 Task: Play an audio file in VLC and adjust the audio speed to 1.8x for faster playback.
Action: Mouse moved to (99, 67)
Screenshot: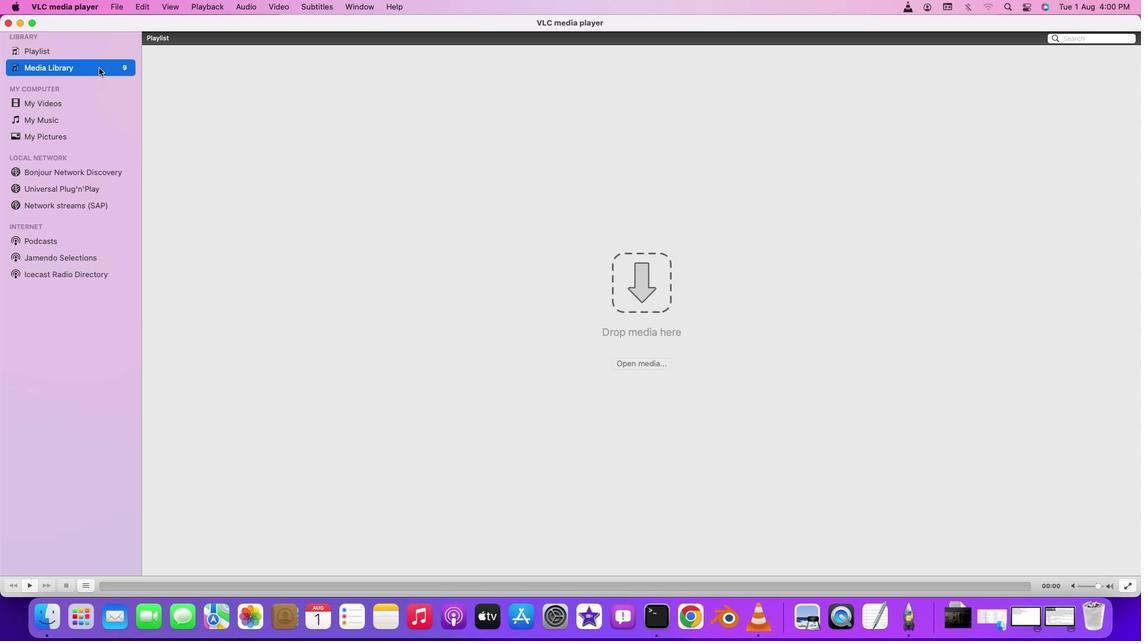 
Action: Mouse pressed left at (99, 67)
Screenshot: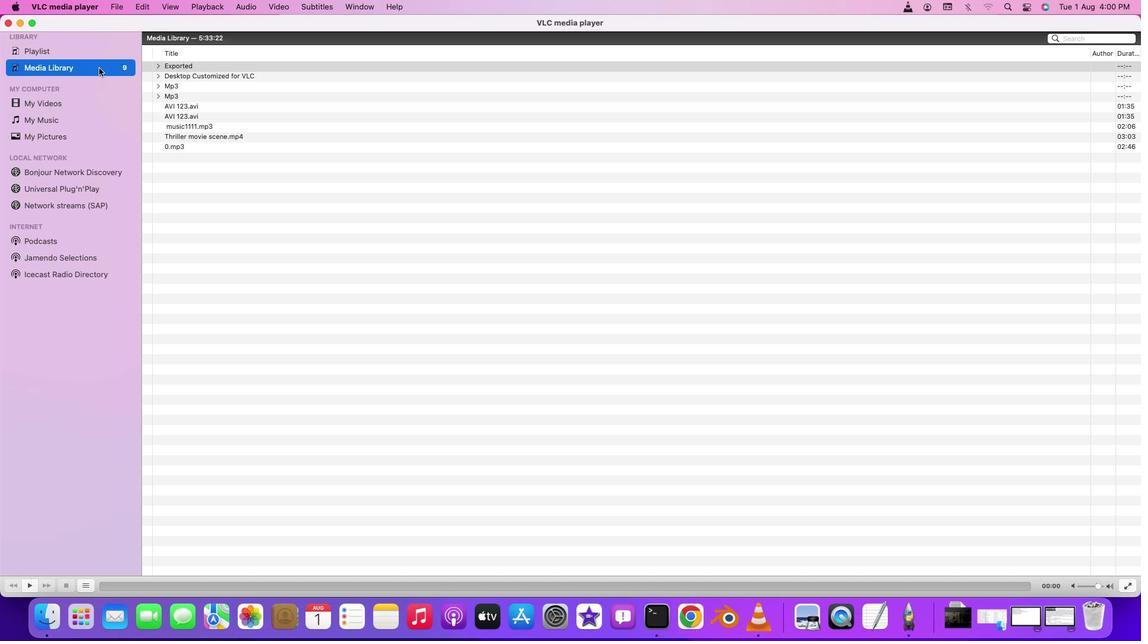 
Action: Mouse moved to (159, 85)
Screenshot: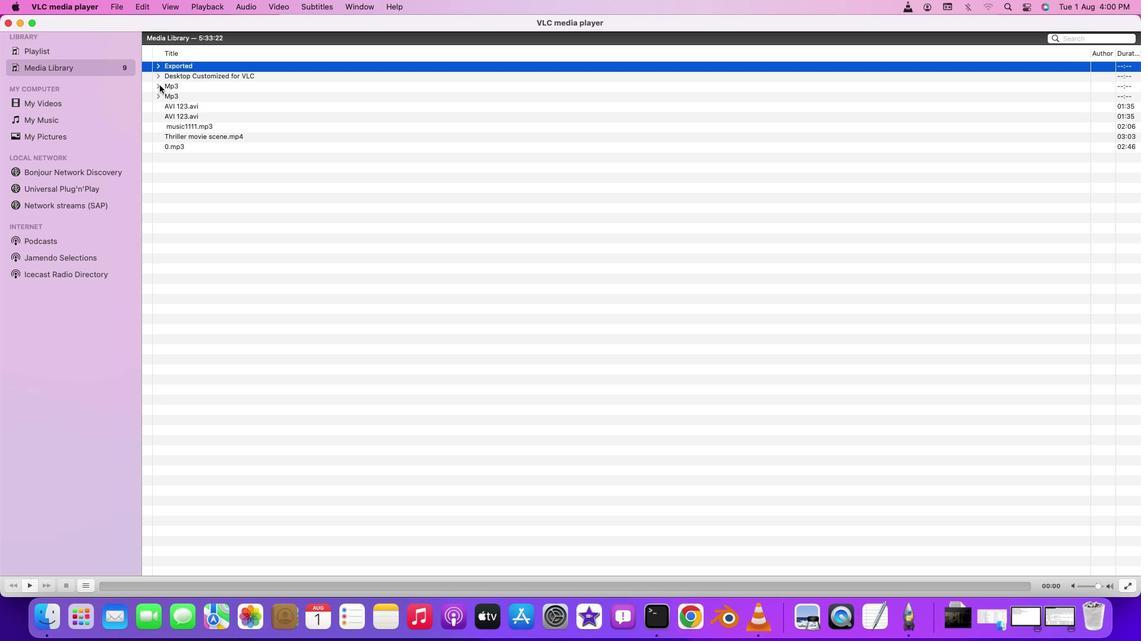 
Action: Mouse pressed left at (159, 85)
Screenshot: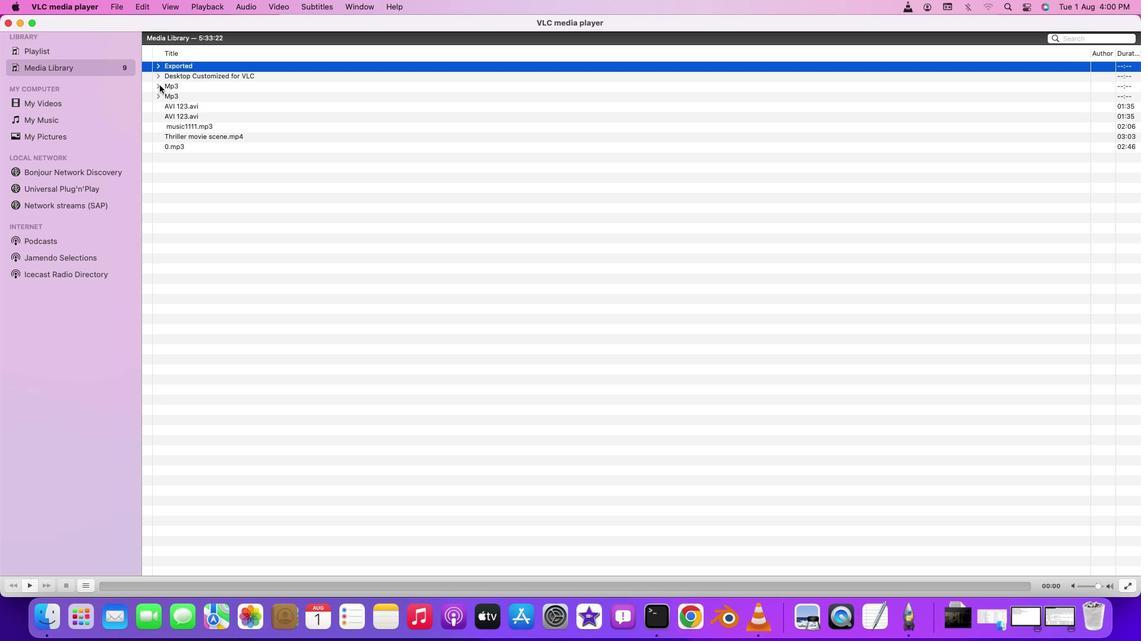 
Action: Mouse moved to (206, 118)
Screenshot: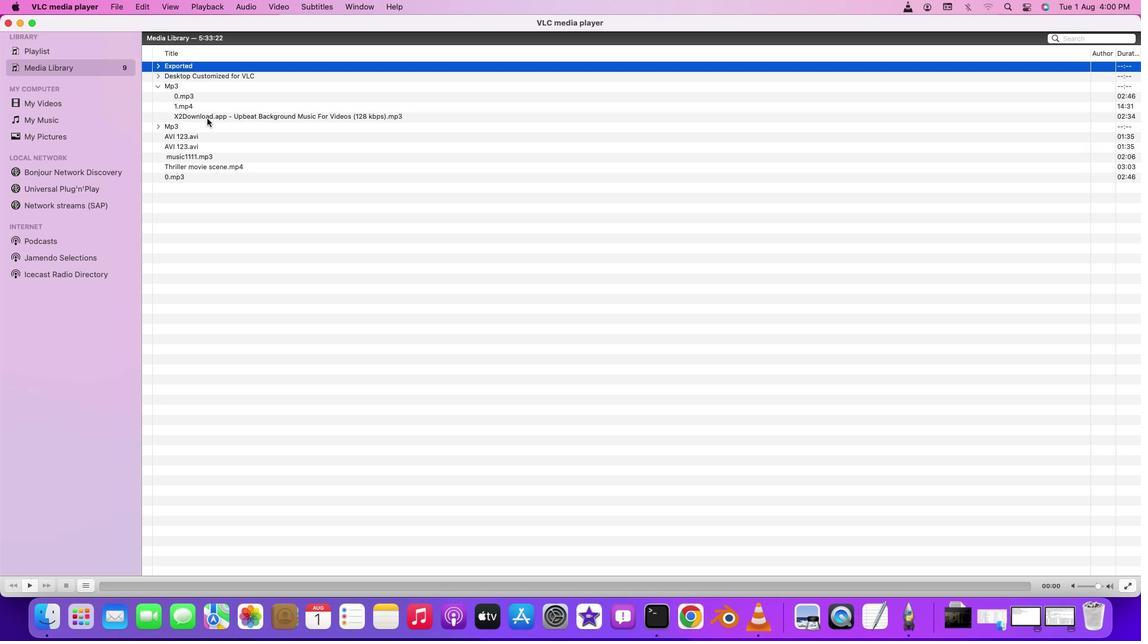 
Action: Mouse pressed left at (206, 118)
Screenshot: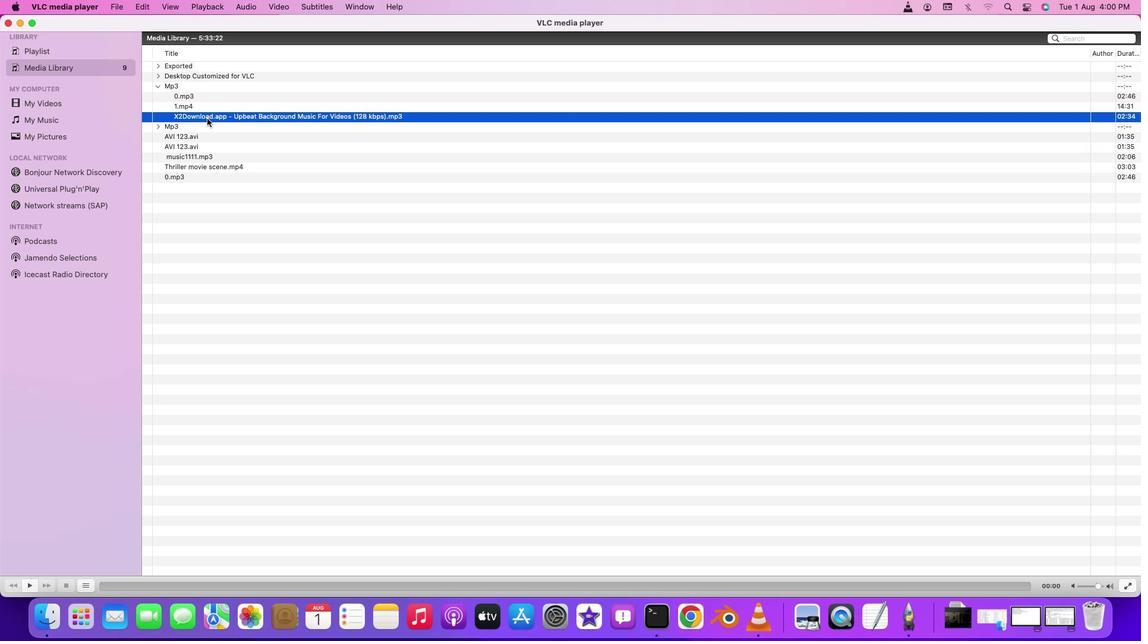
Action: Mouse pressed left at (206, 118)
Screenshot: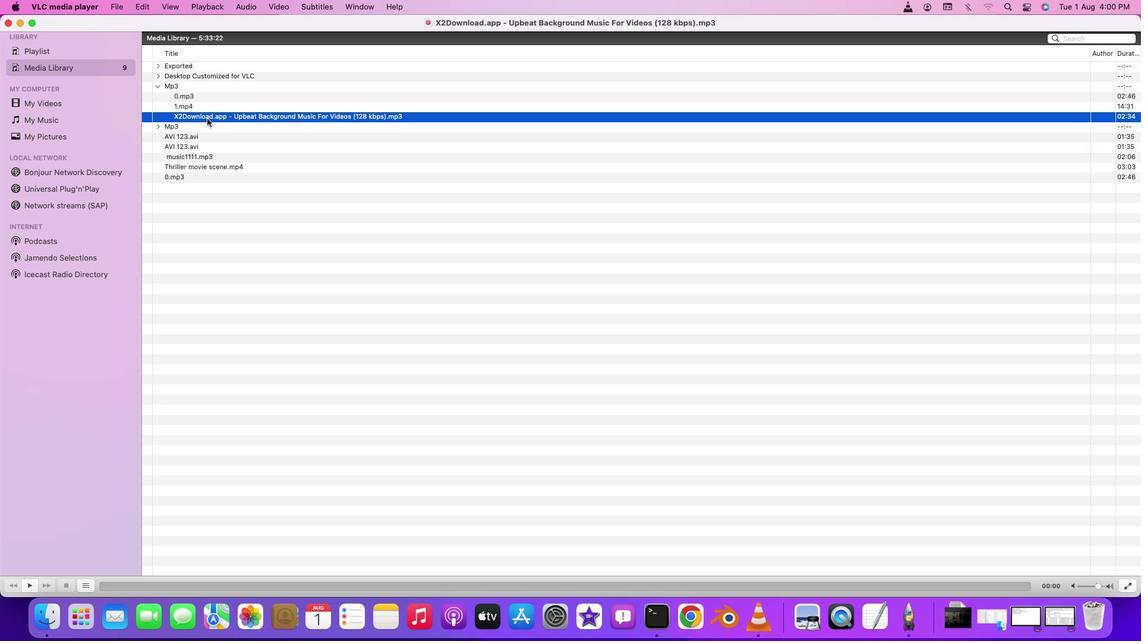 
Action: Mouse moved to (133, 584)
Screenshot: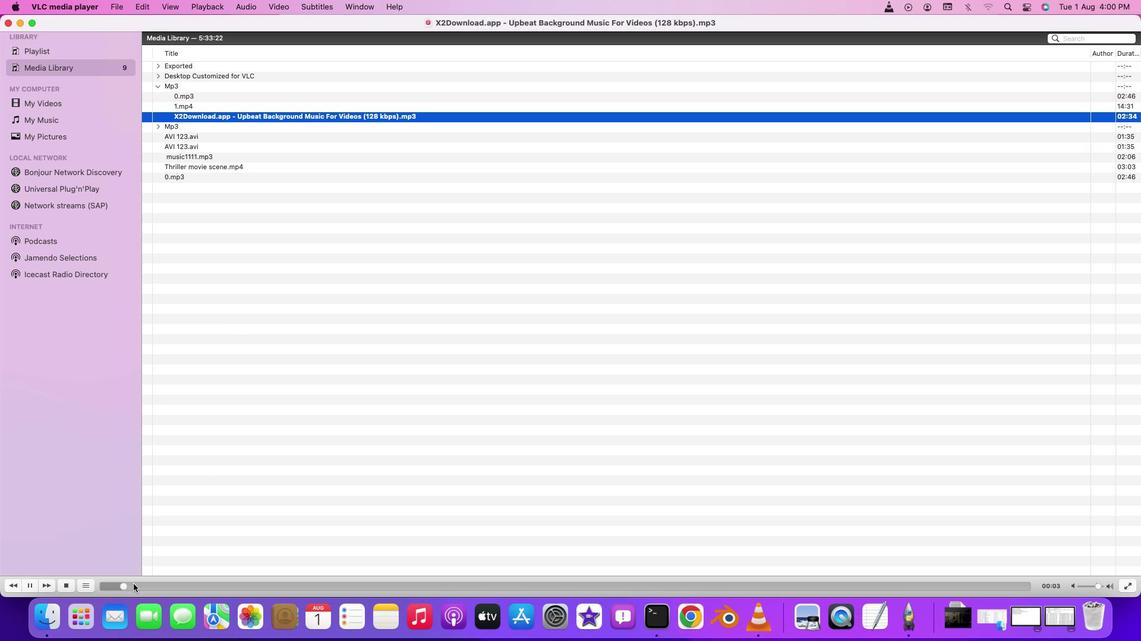 
Action: Mouse pressed left at (133, 584)
Screenshot: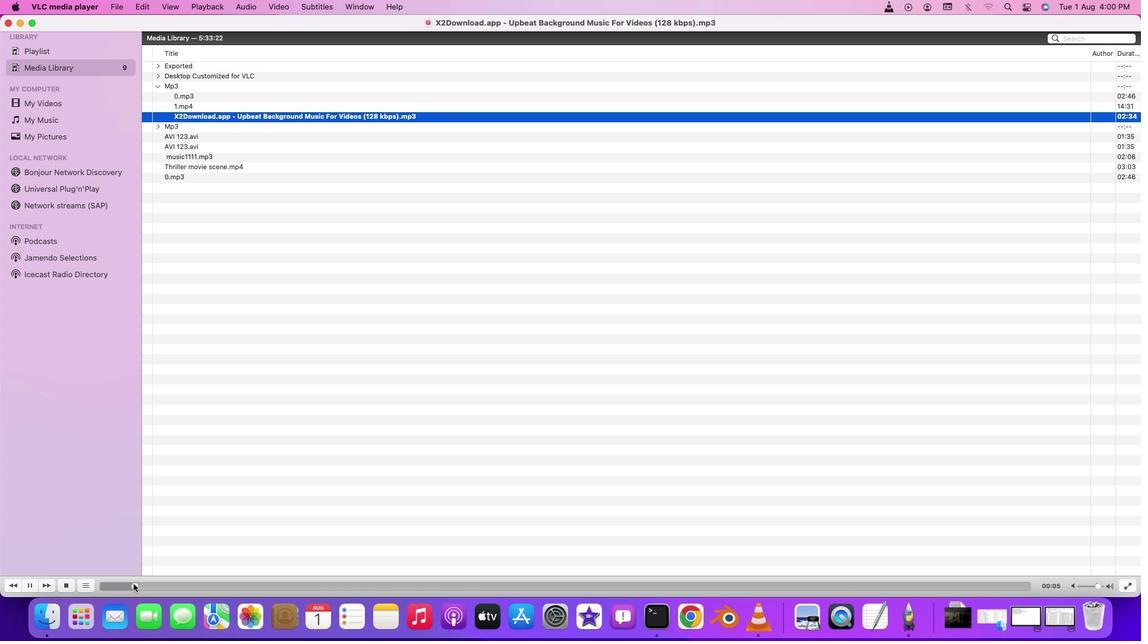 
Action: Mouse moved to (207, 8)
Screenshot: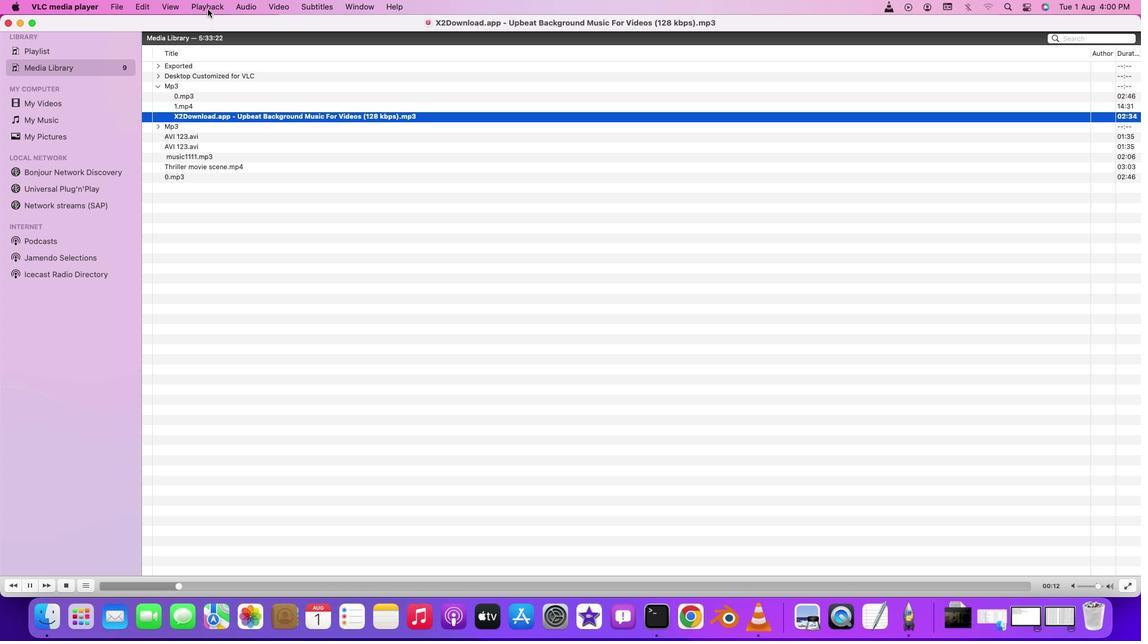 
Action: Mouse pressed left at (207, 8)
Screenshot: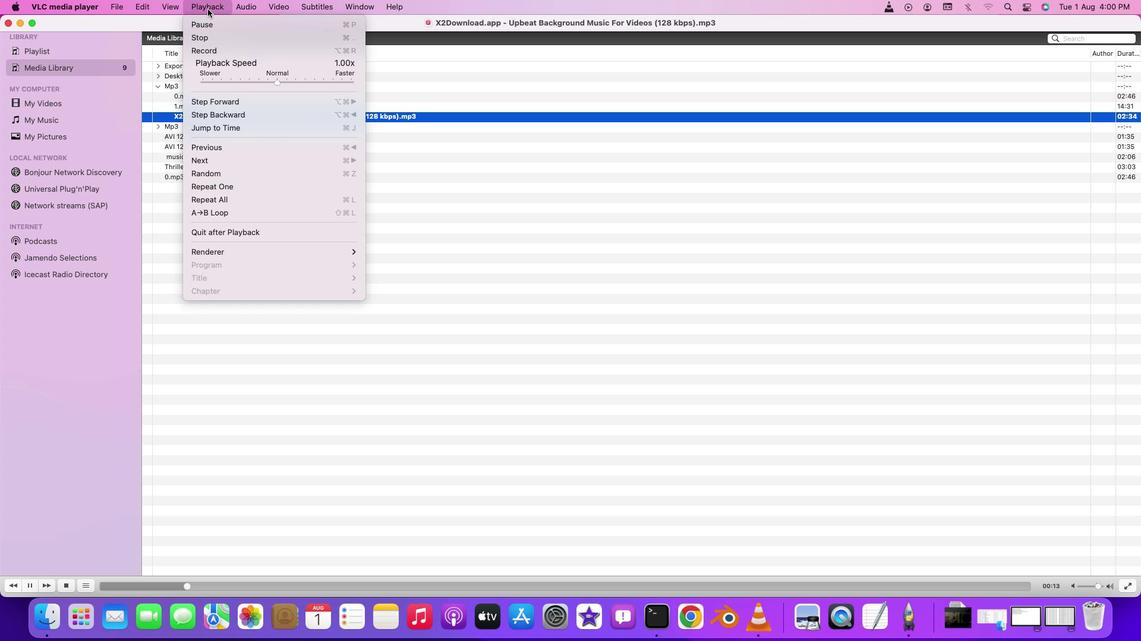 
Action: Mouse moved to (277, 82)
Screenshot: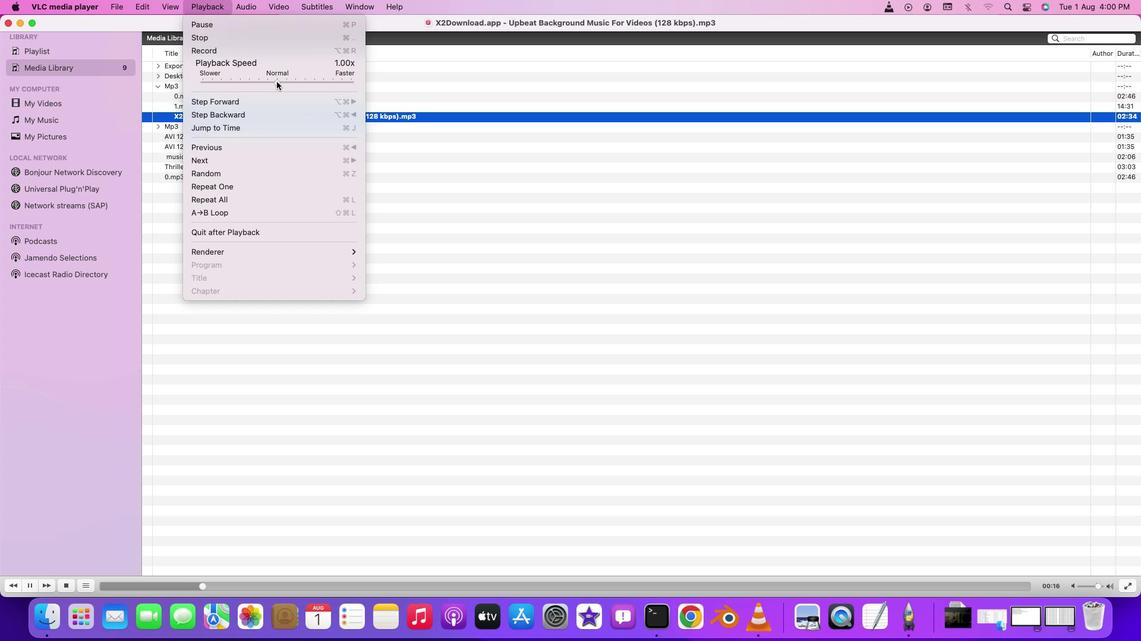 
Action: Mouse pressed left at (277, 82)
Screenshot: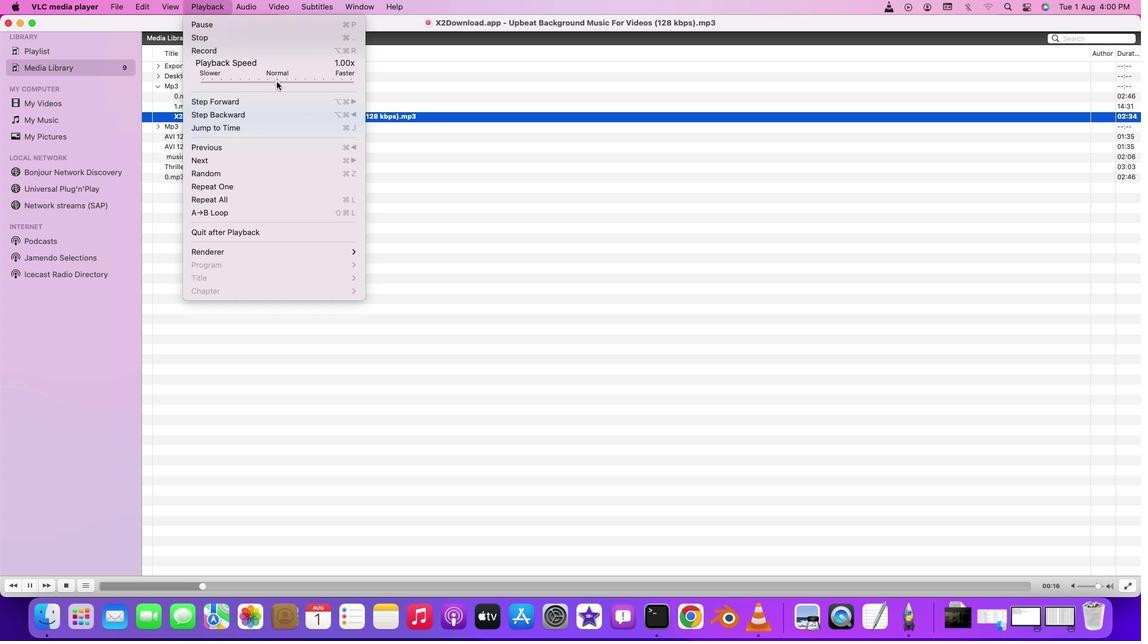 
Action: Mouse moved to (347, 64)
Screenshot: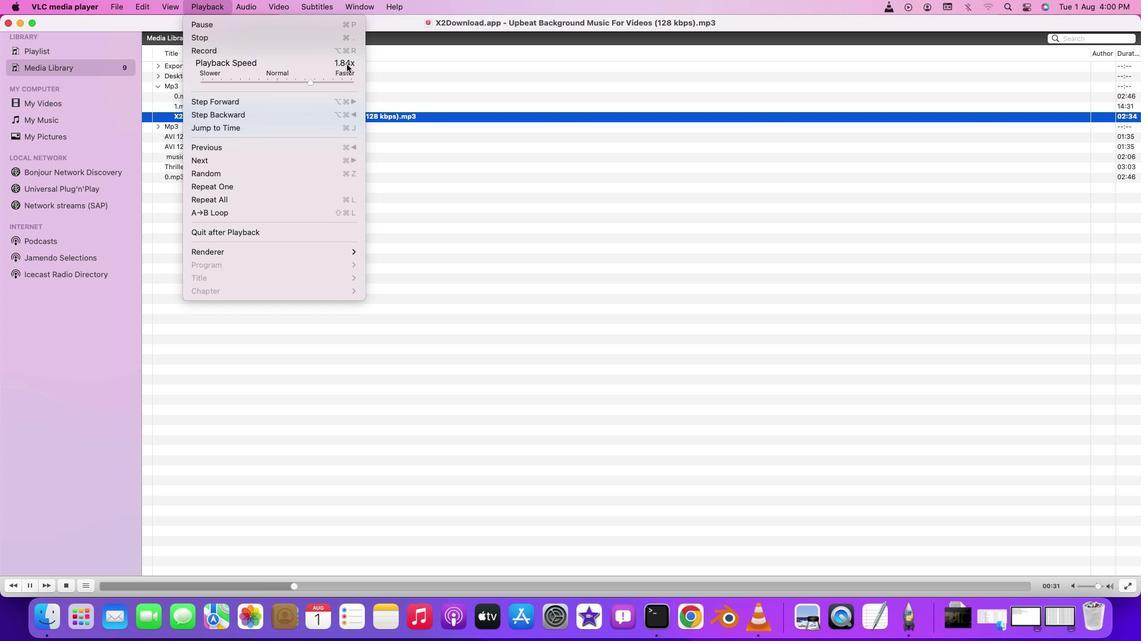 
Action: Mouse pressed left at (347, 64)
Screenshot: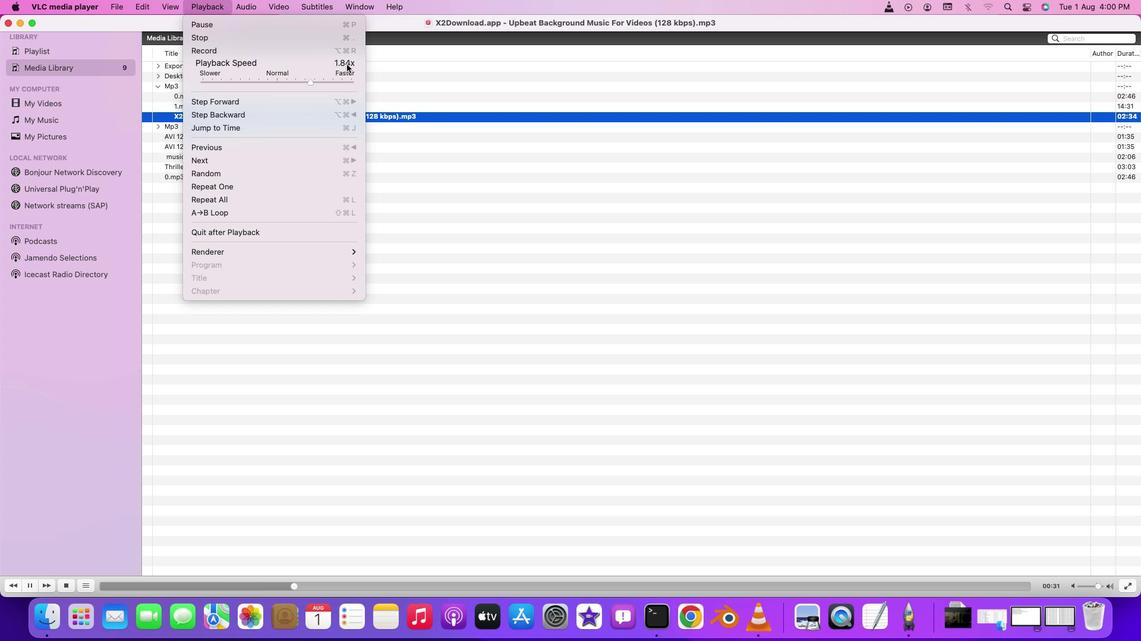 
Action: Mouse moved to (310, 82)
Screenshot: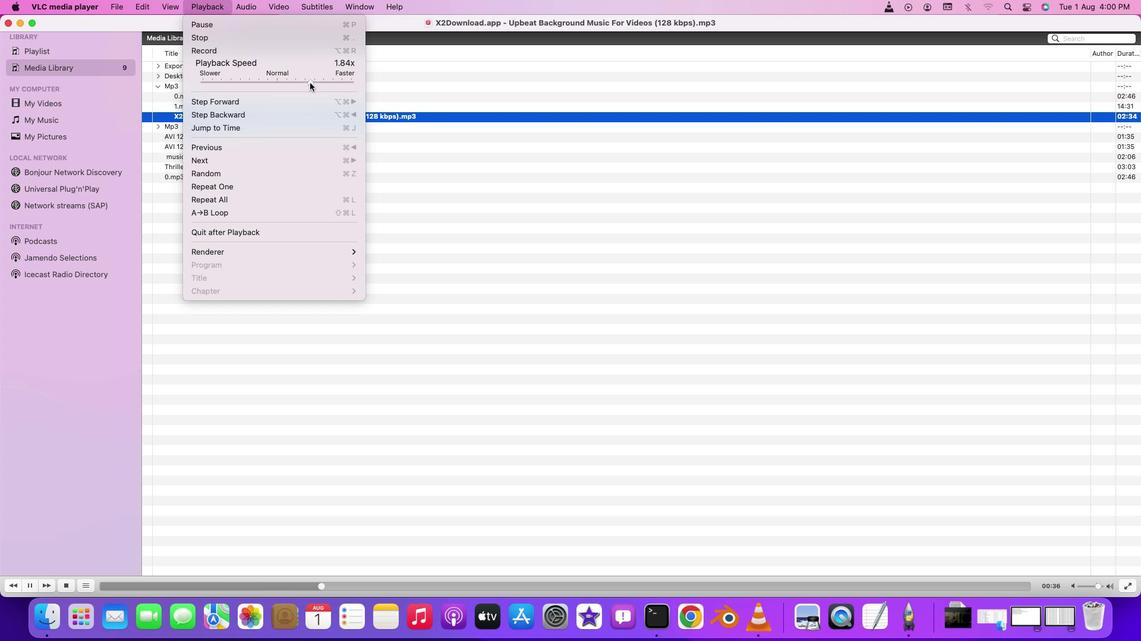 
Action: Mouse pressed left at (310, 82)
Screenshot: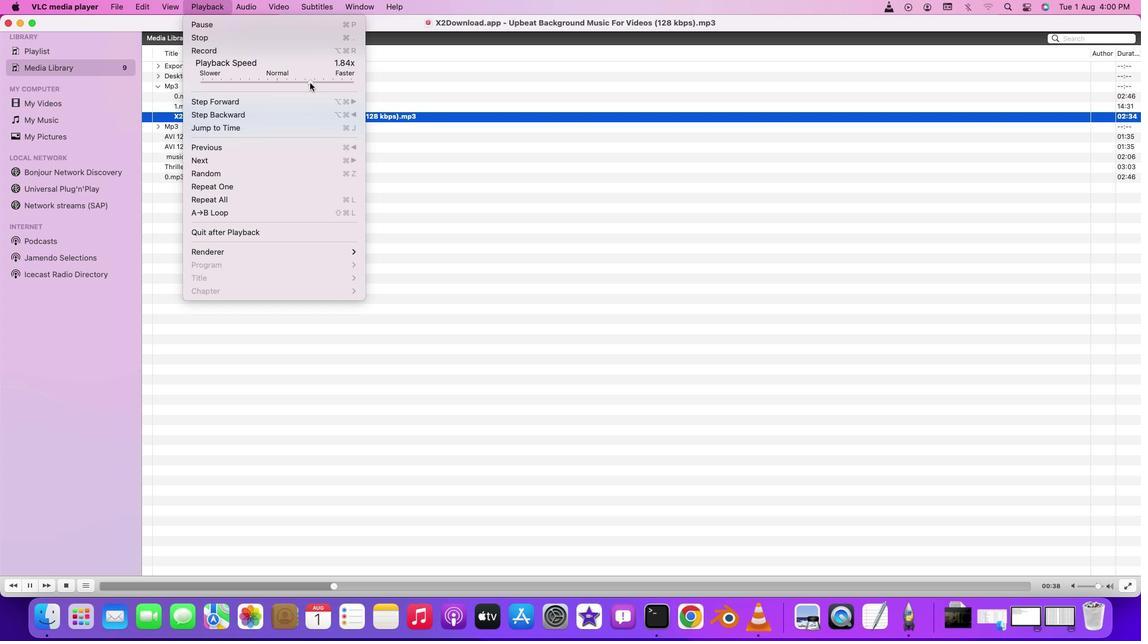 
Action: Mouse moved to (485, 312)
Screenshot: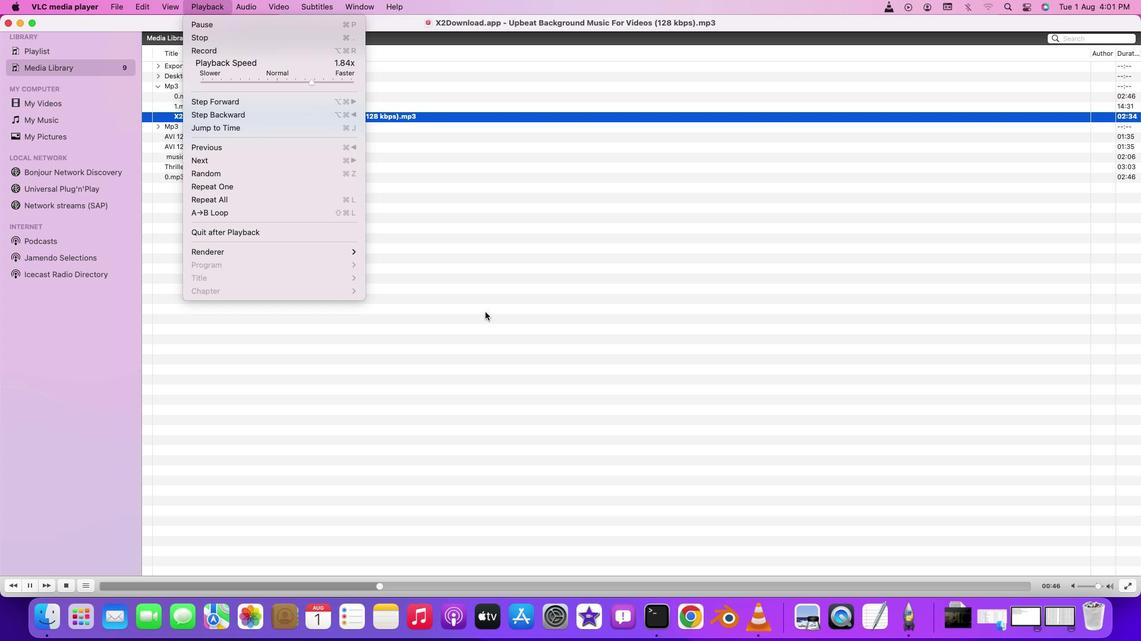 
Action: Mouse pressed left at (485, 312)
Screenshot: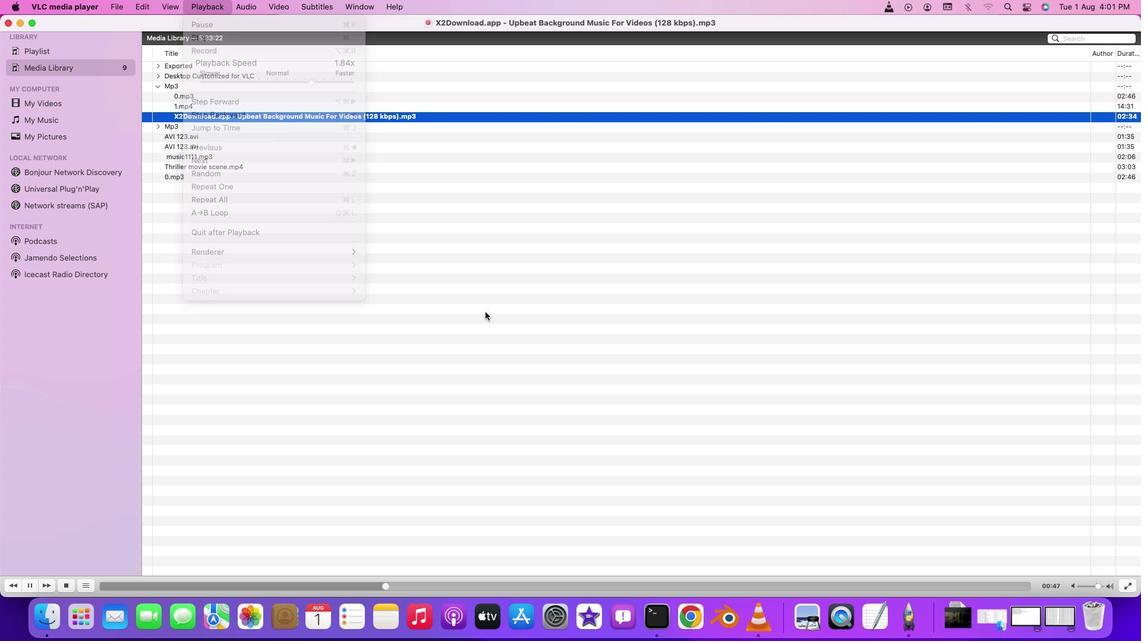 
Action: Mouse moved to (545, 586)
Screenshot: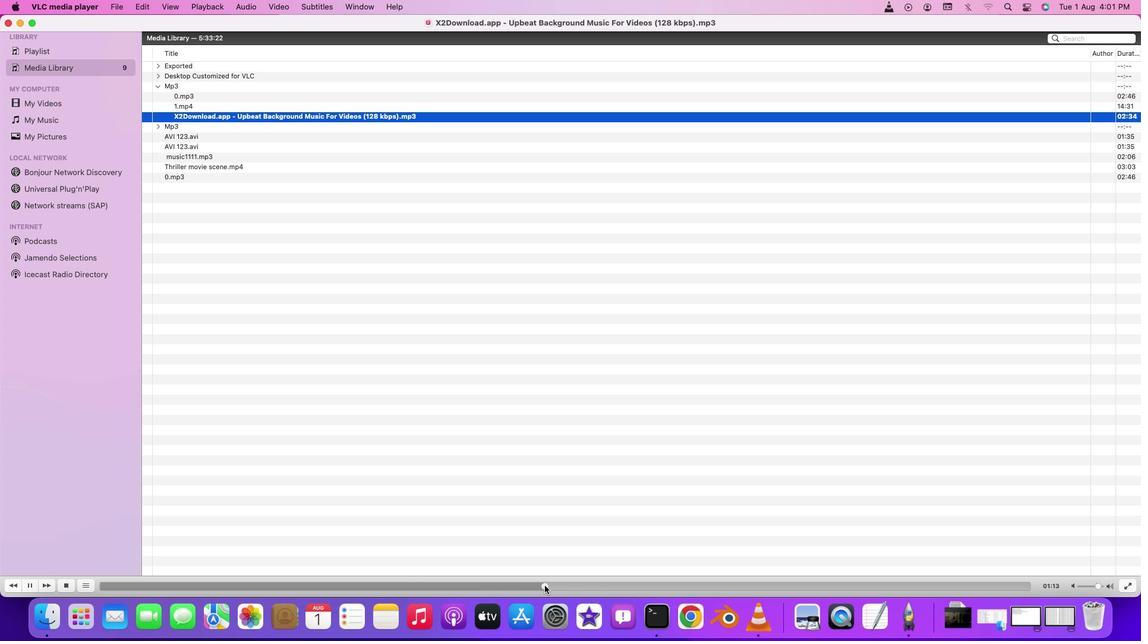 
Action: Mouse pressed left at (545, 586)
Screenshot: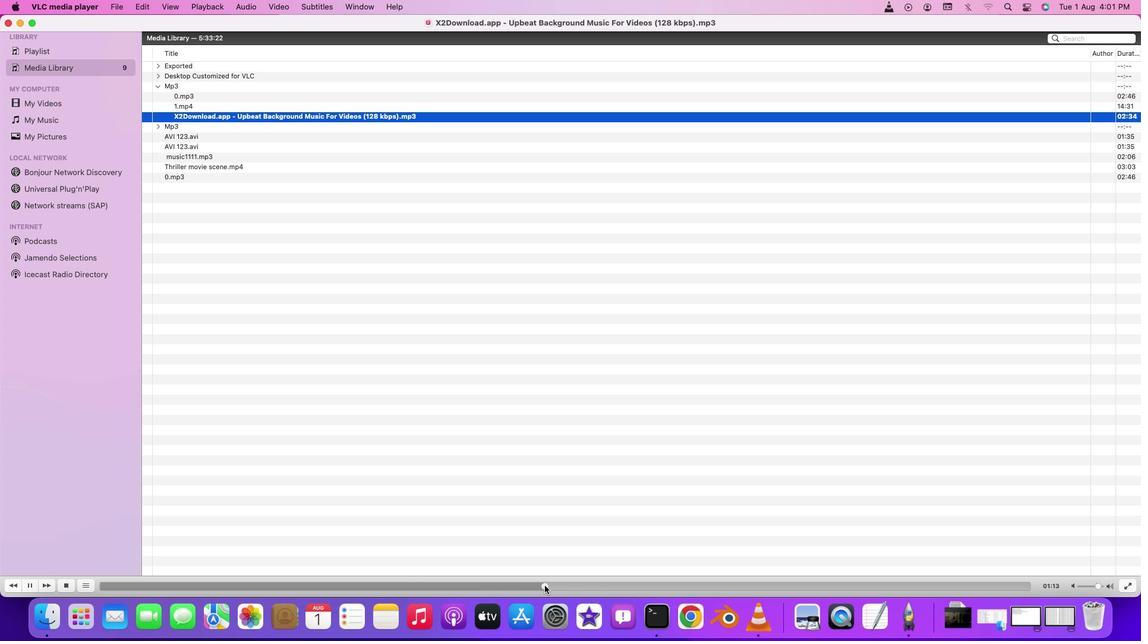 
Action: Mouse moved to (932, 586)
Screenshot: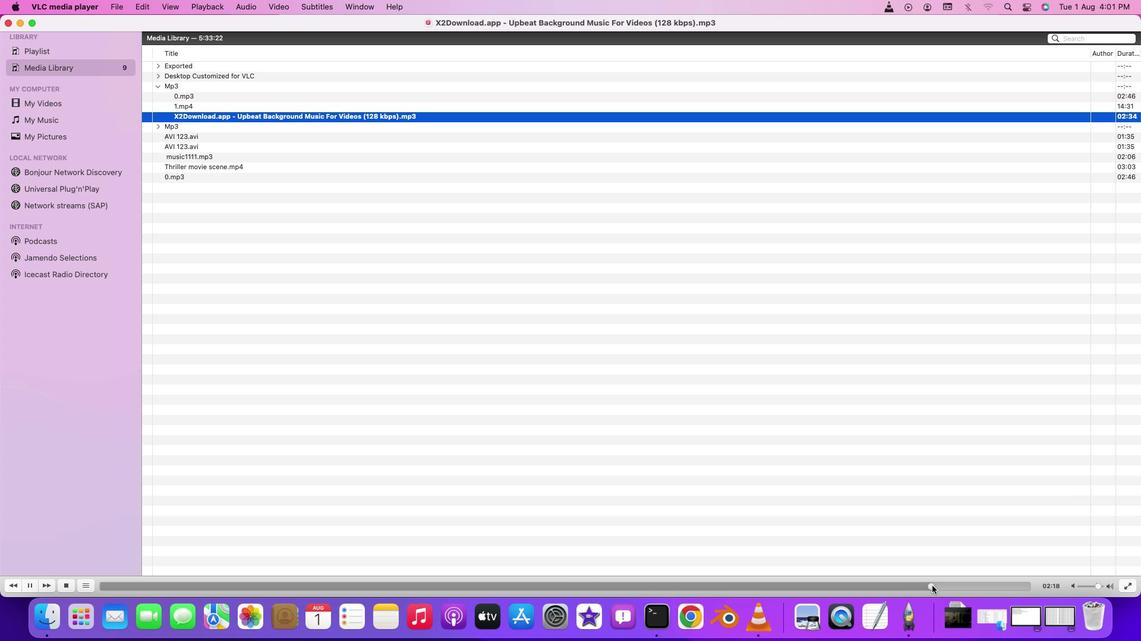 
Action: Mouse pressed left at (932, 586)
Screenshot: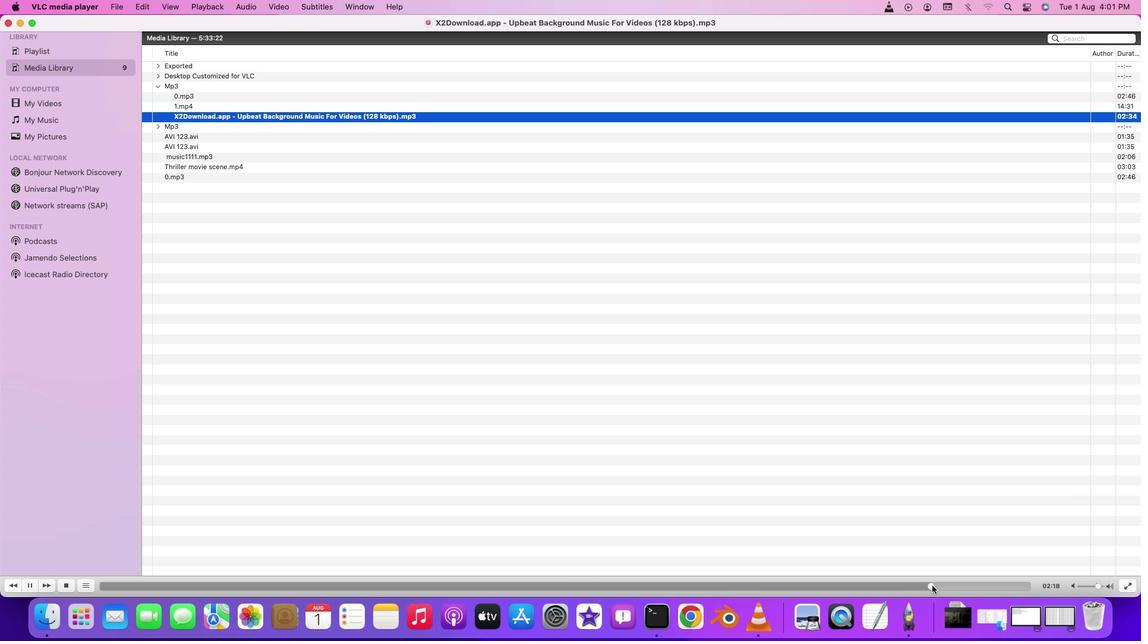 
Action: Mouse moved to (218, 7)
Screenshot: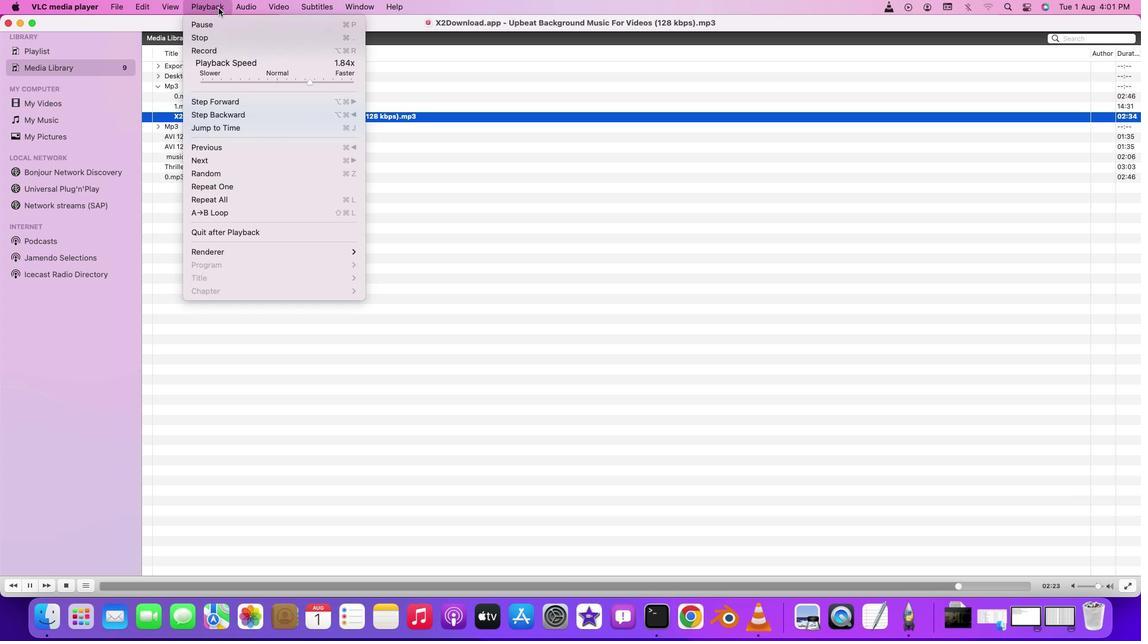 
Action: Mouse pressed left at (218, 7)
Screenshot: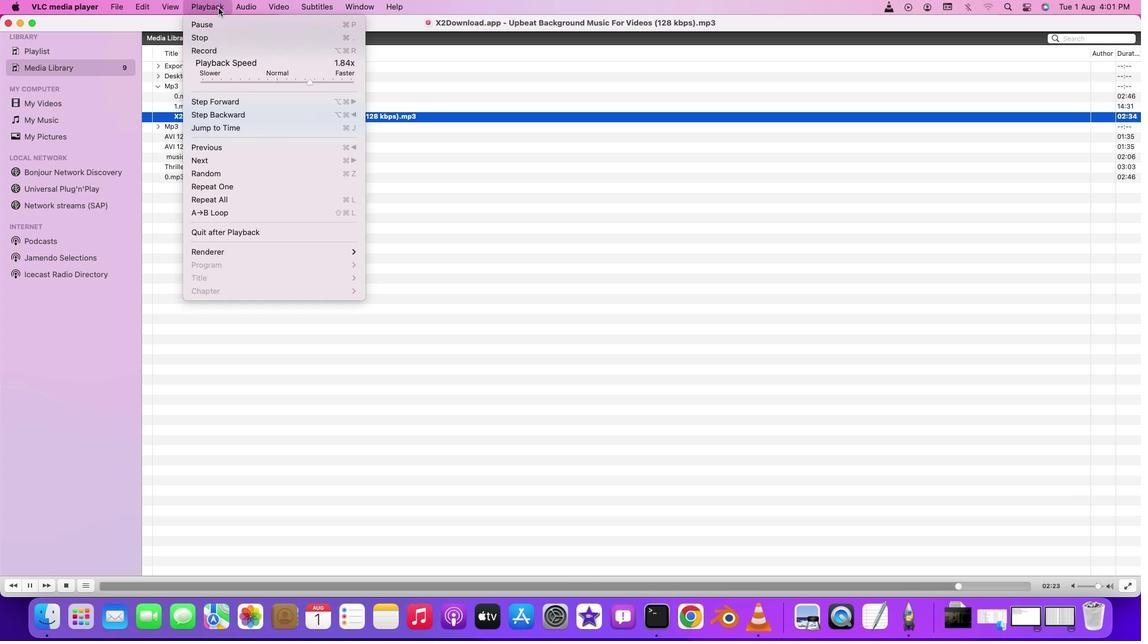 
Action: Mouse moved to (309, 83)
Screenshot: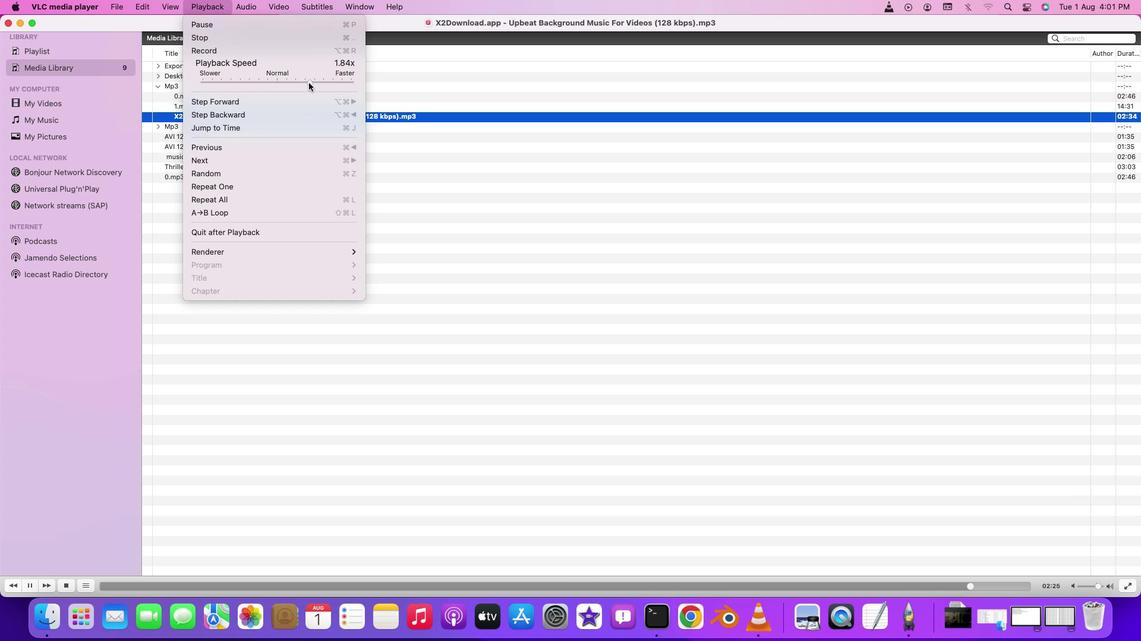 
Action: Mouse pressed left at (309, 83)
Screenshot: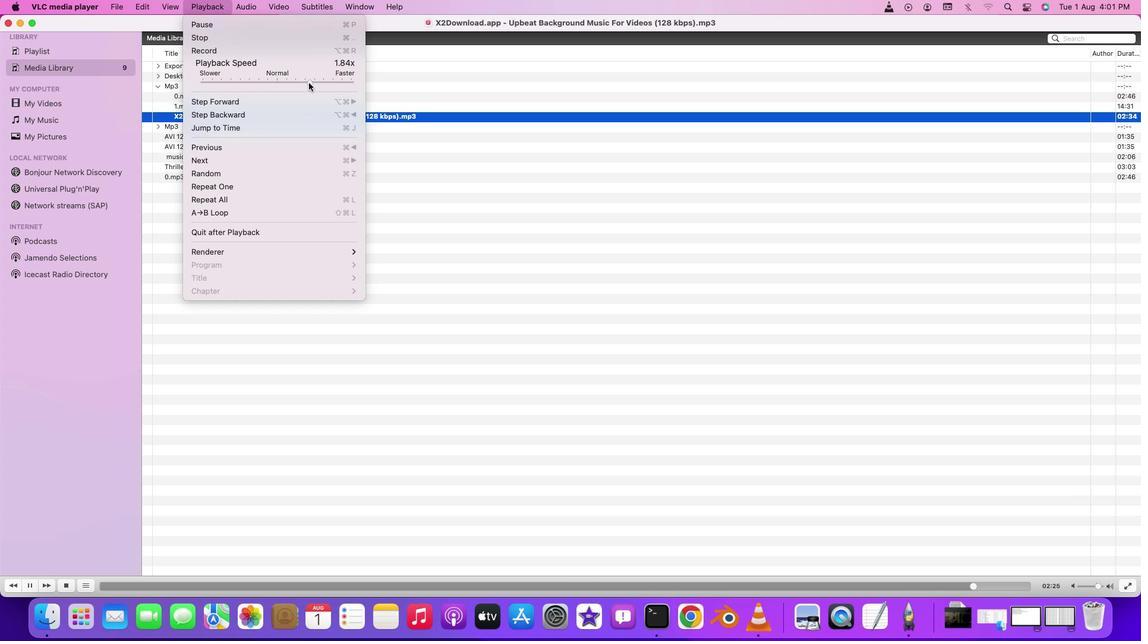 
Action: Mouse moved to (518, 233)
Screenshot: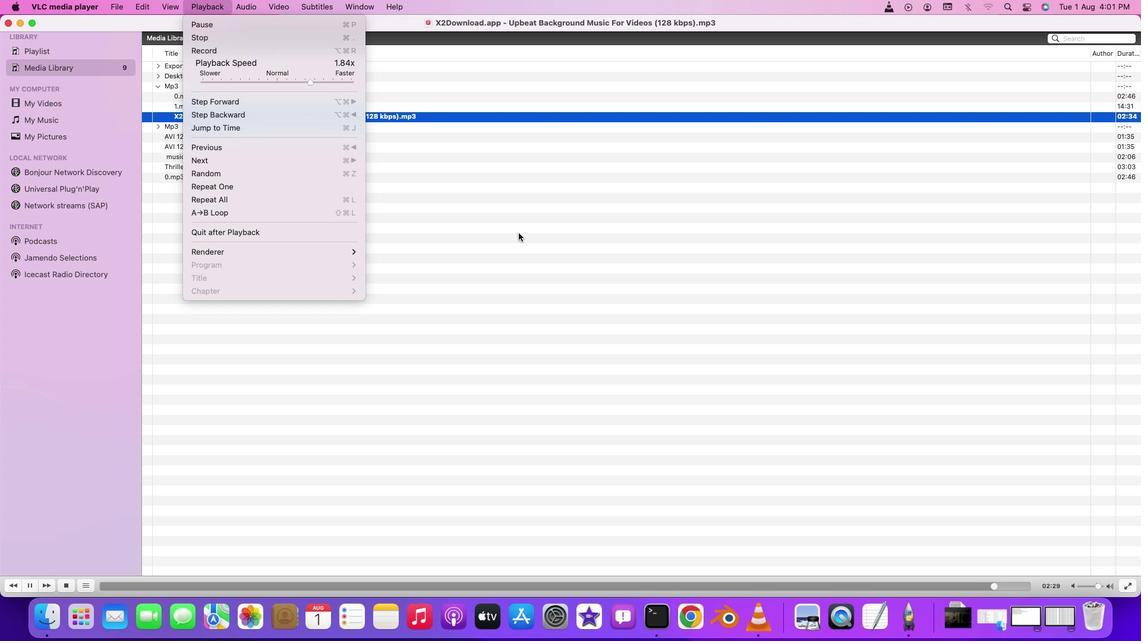 
Action: Mouse pressed left at (518, 233)
Screenshot: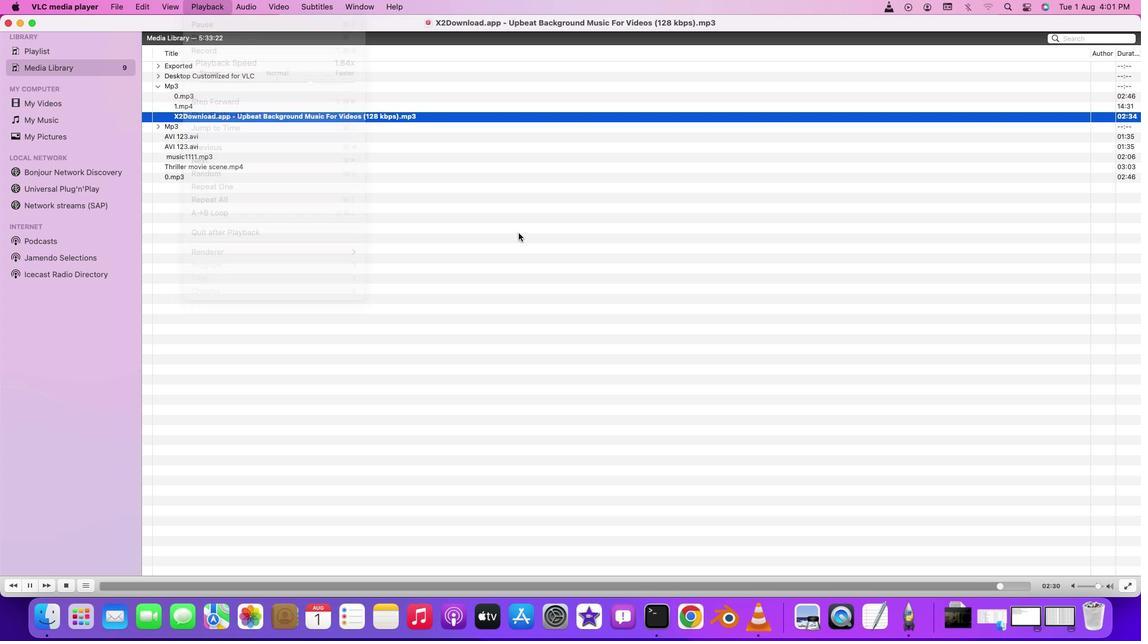 
